 Task: select a rule when a due date less than hours ago is moved in a card by me.
Action: Mouse moved to (976, 79)
Screenshot: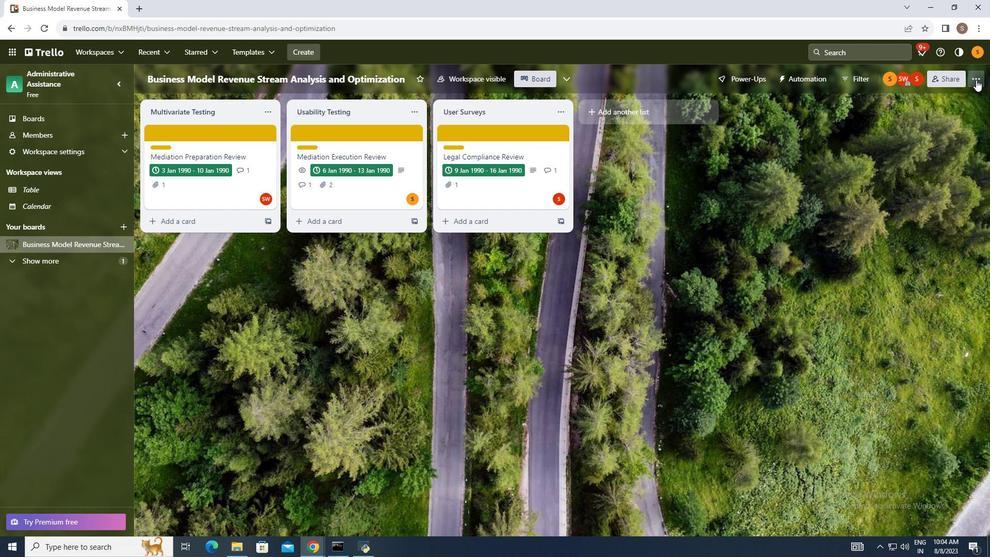 
Action: Mouse pressed left at (976, 79)
Screenshot: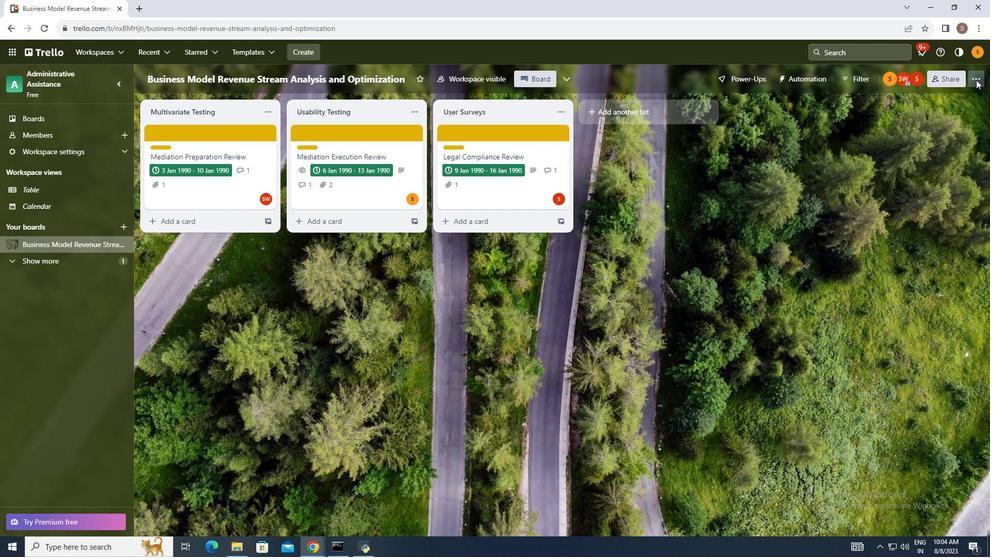 
Action: Mouse moved to (901, 218)
Screenshot: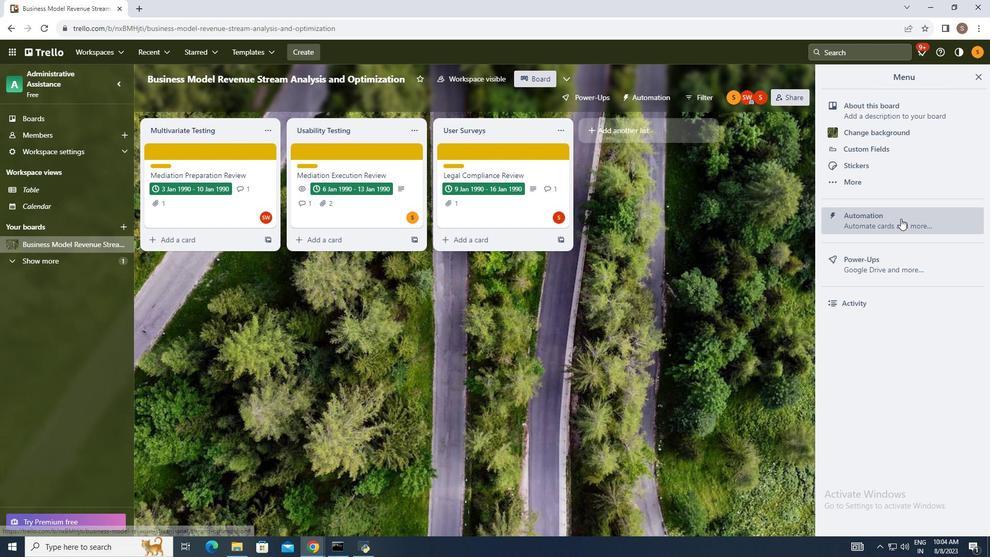 
Action: Mouse pressed left at (901, 218)
Screenshot: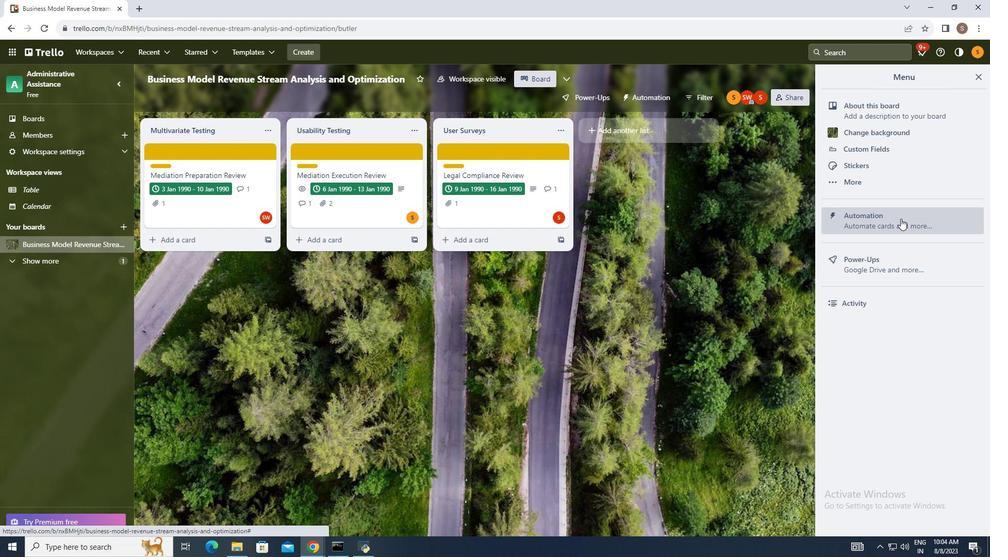 
Action: Mouse moved to (184, 190)
Screenshot: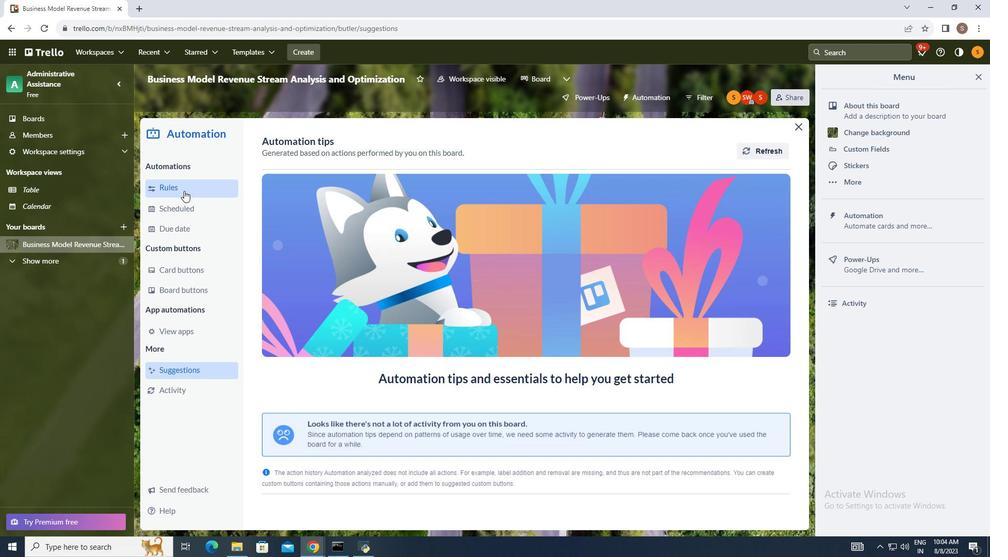 
Action: Mouse pressed left at (184, 190)
Screenshot: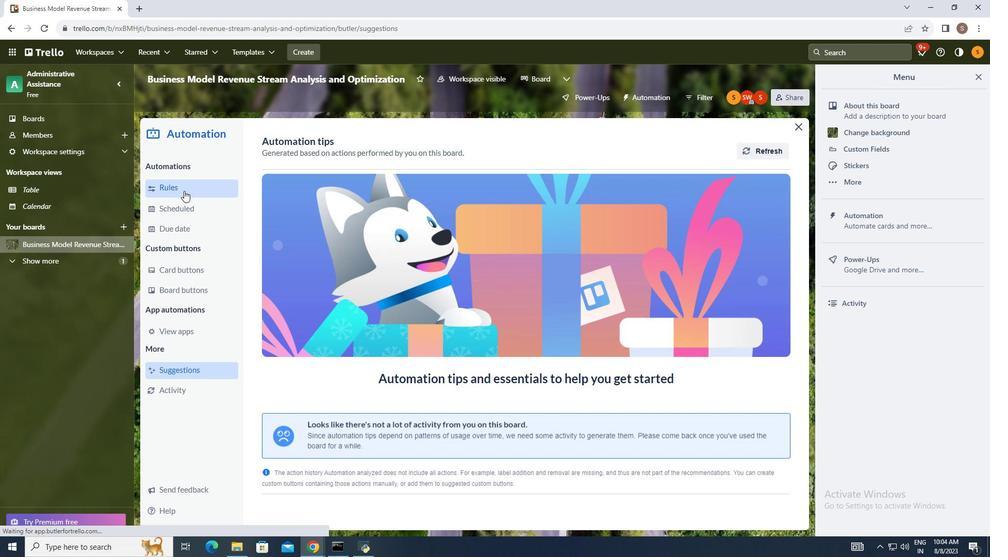 
Action: Mouse moved to (680, 139)
Screenshot: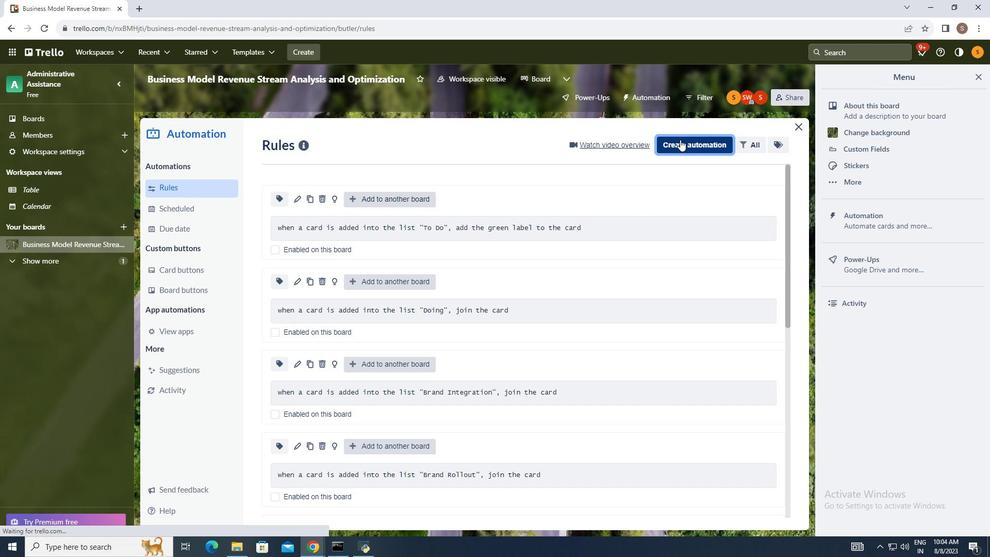 
Action: Mouse pressed left at (680, 139)
Screenshot: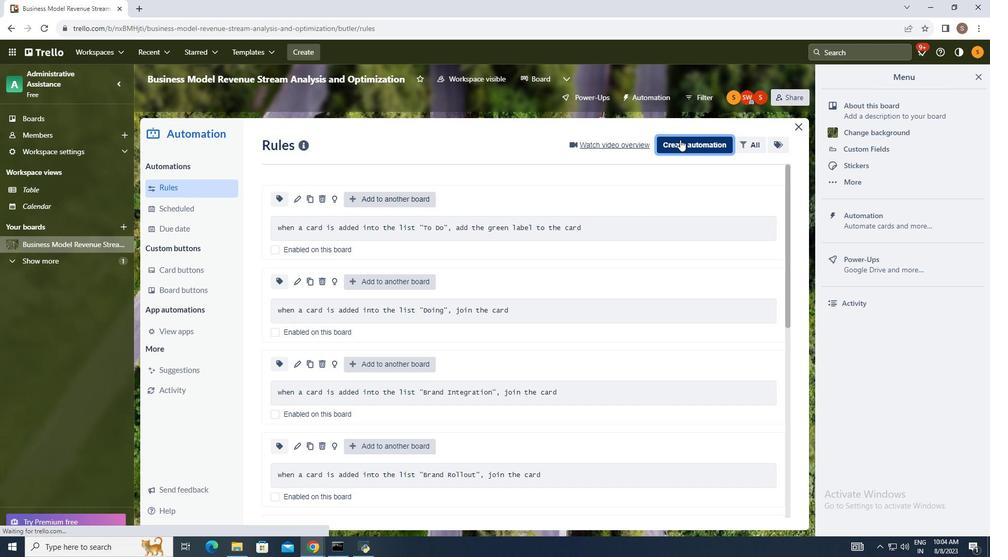 
Action: Mouse moved to (524, 305)
Screenshot: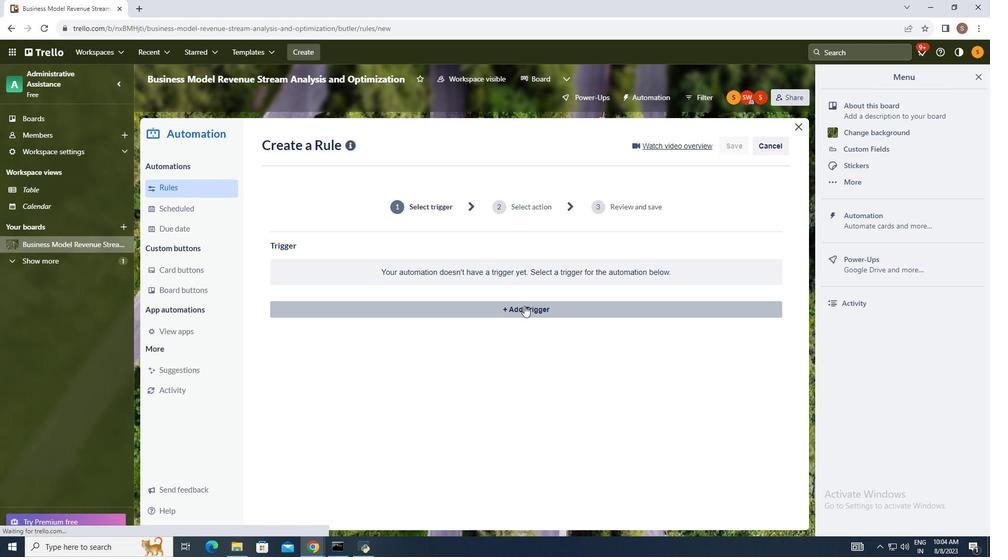 
Action: Mouse pressed left at (524, 305)
Screenshot: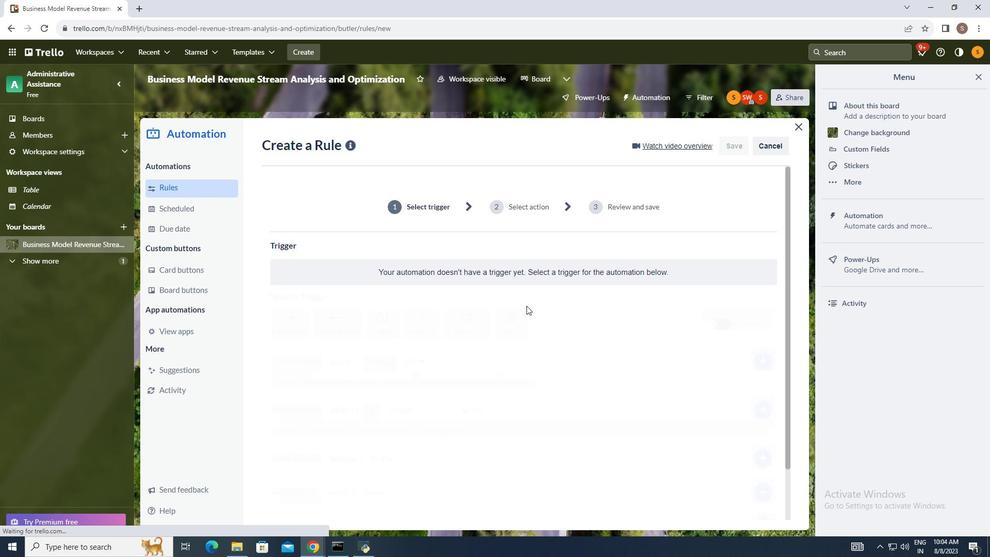 
Action: Mouse moved to (396, 342)
Screenshot: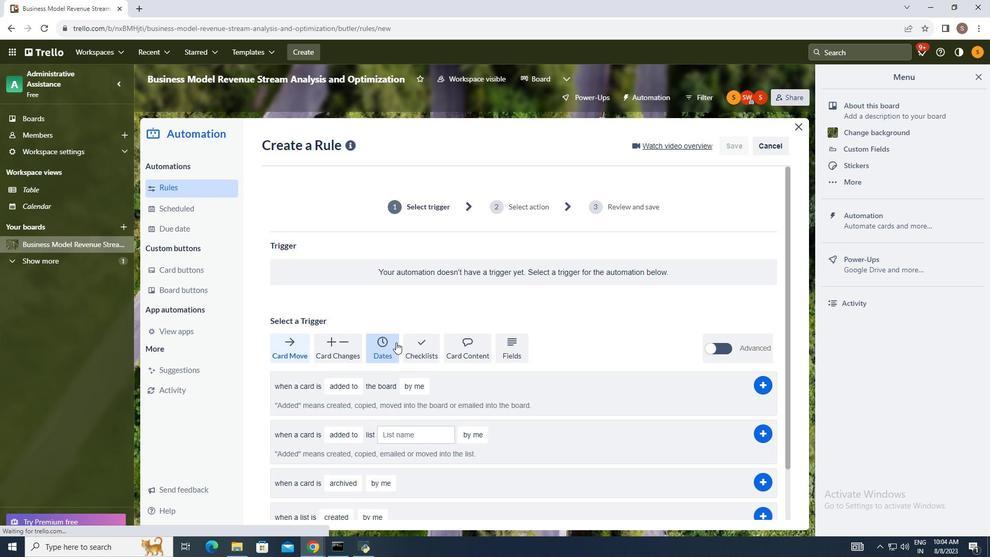 
Action: Mouse pressed left at (396, 342)
Screenshot: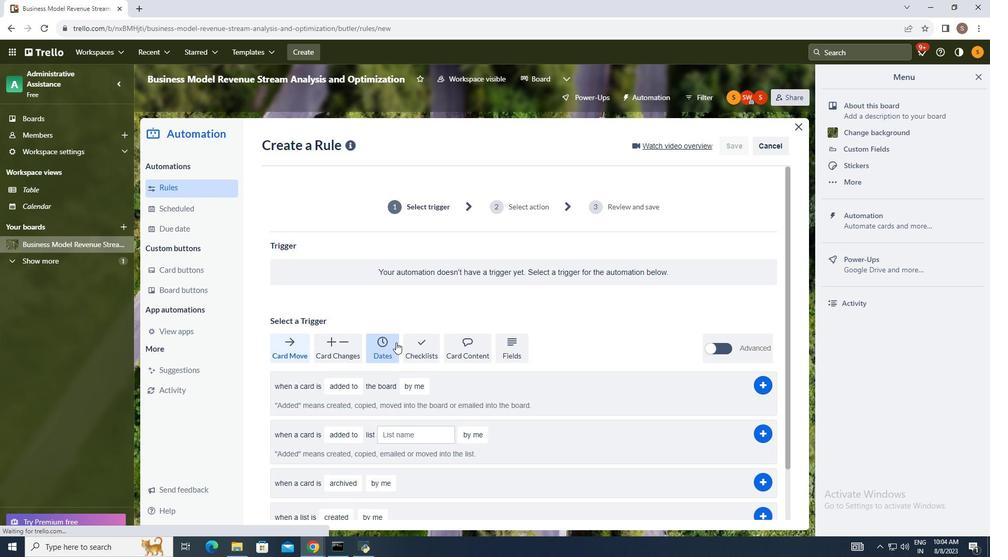 
Action: Mouse moved to (314, 388)
Screenshot: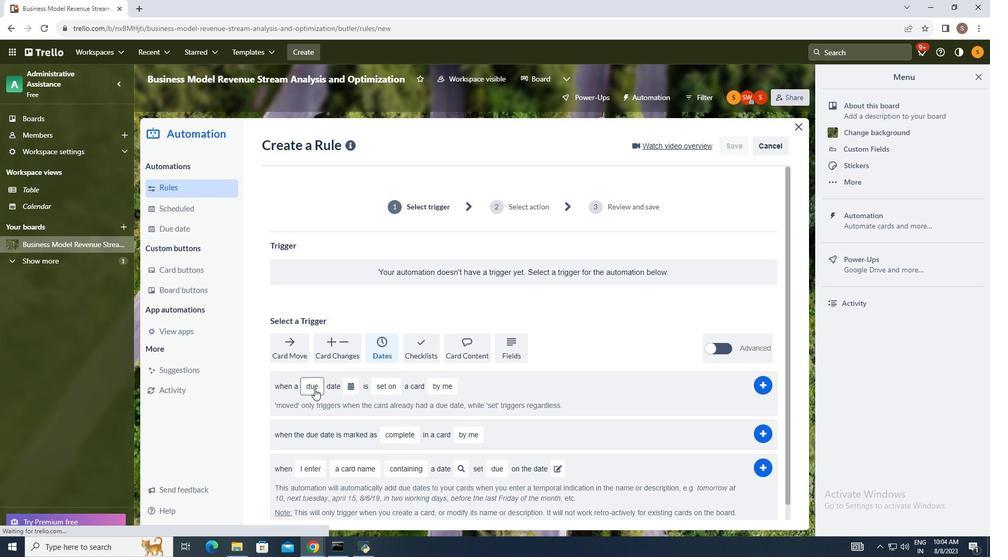 
Action: Mouse pressed left at (314, 388)
Screenshot: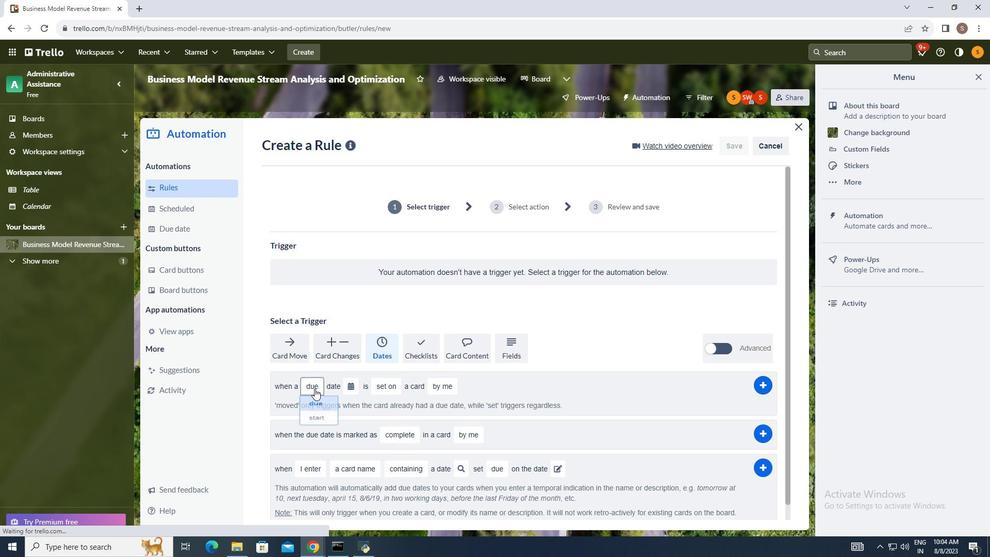 
Action: Mouse moved to (315, 402)
Screenshot: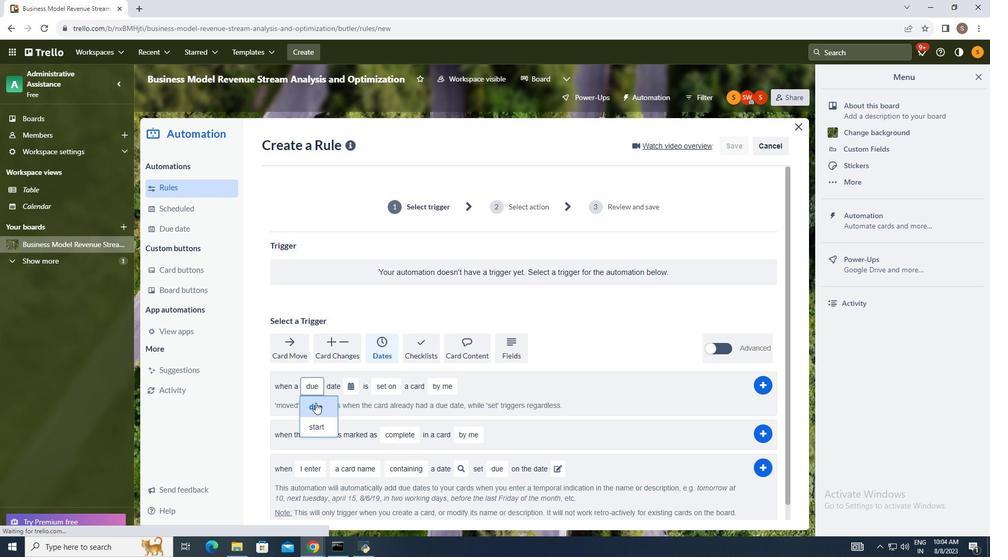 
Action: Mouse pressed left at (315, 402)
Screenshot: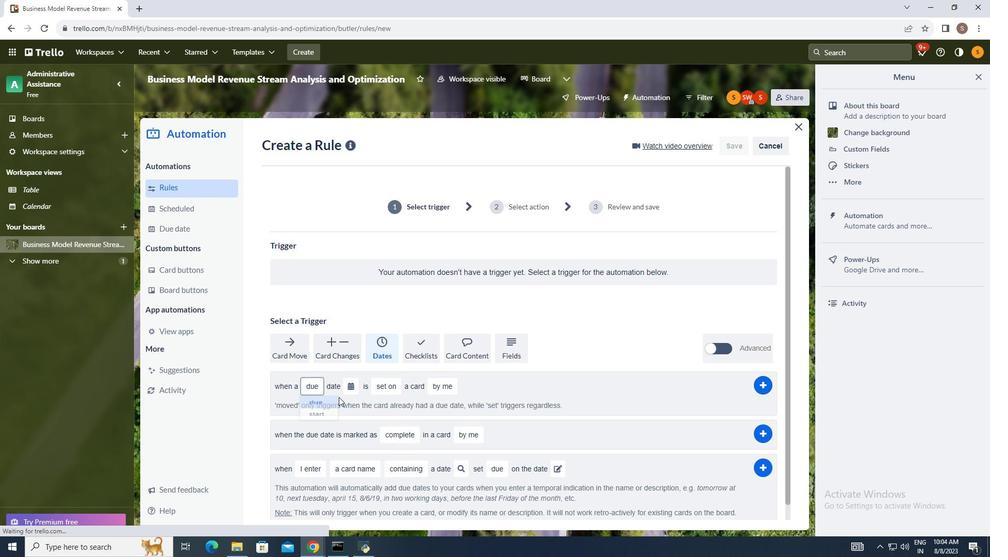 
Action: Mouse moved to (348, 385)
Screenshot: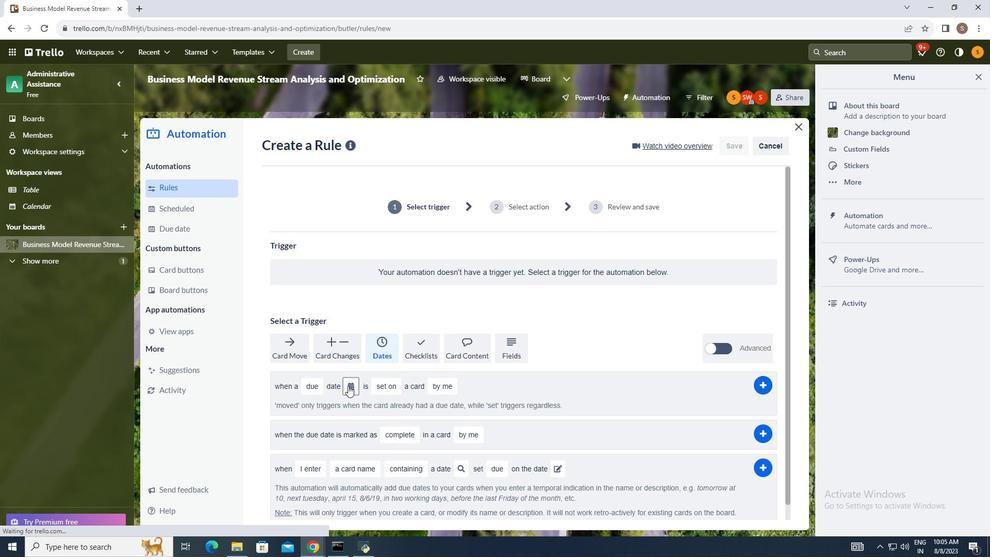 
Action: Mouse pressed left at (348, 385)
Screenshot: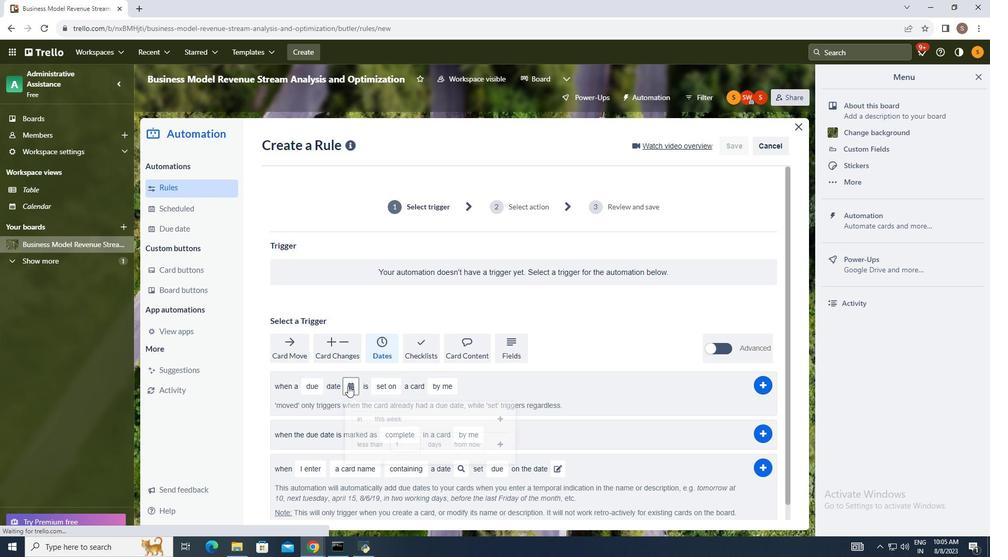 
Action: Mouse moved to (365, 449)
Screenshot: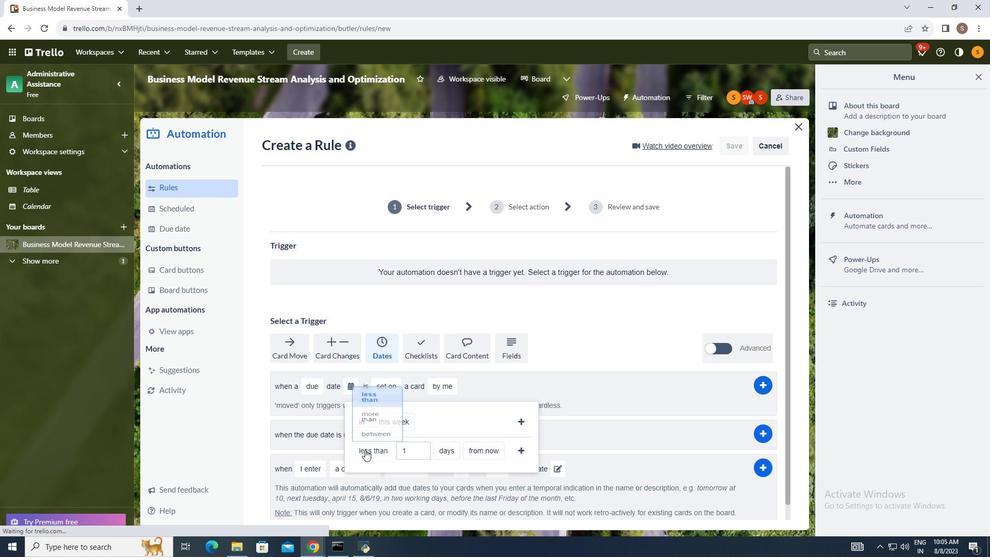 
Action: Mouse pressed left at (365, 449)
Screenshot: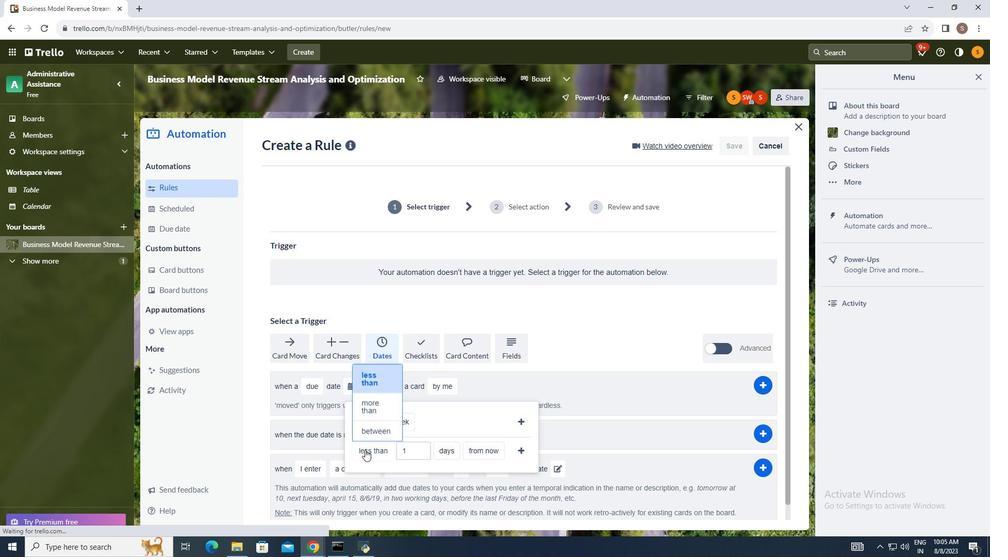 
Action: Mouse moved to (371, 375)
Screenshot: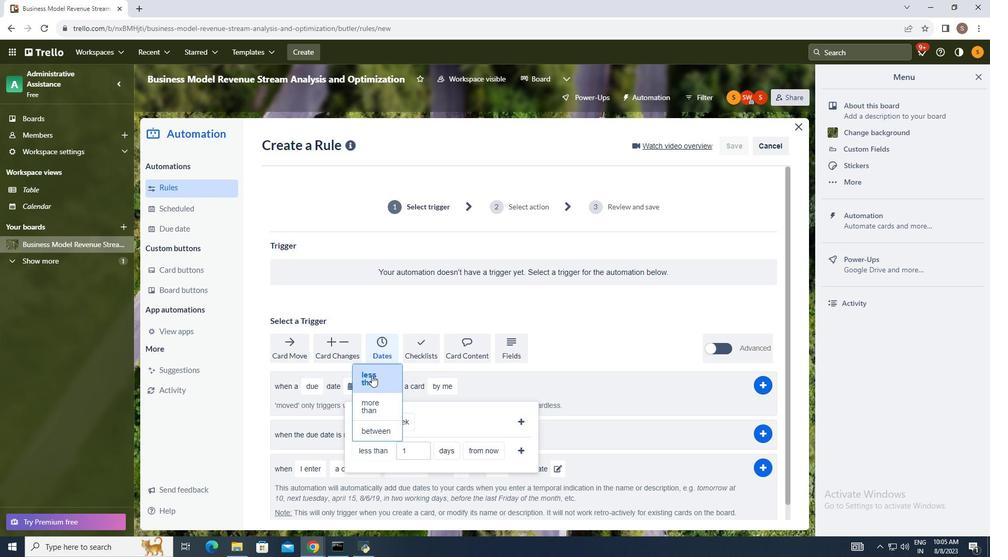 
Action: Mouse pressed left at (371, 375)
Screenshot: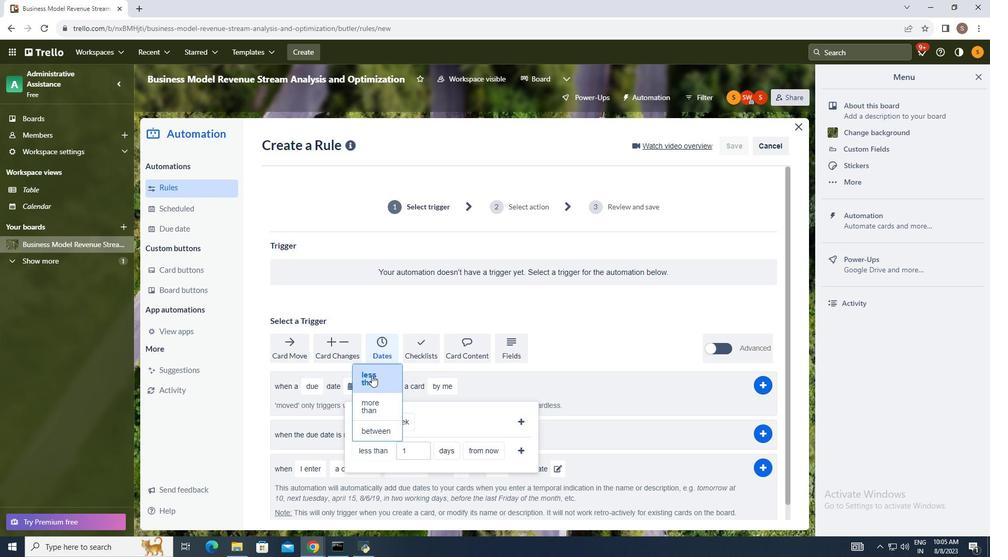 
Action: Mouse moved to (438, 452)
Screenshot: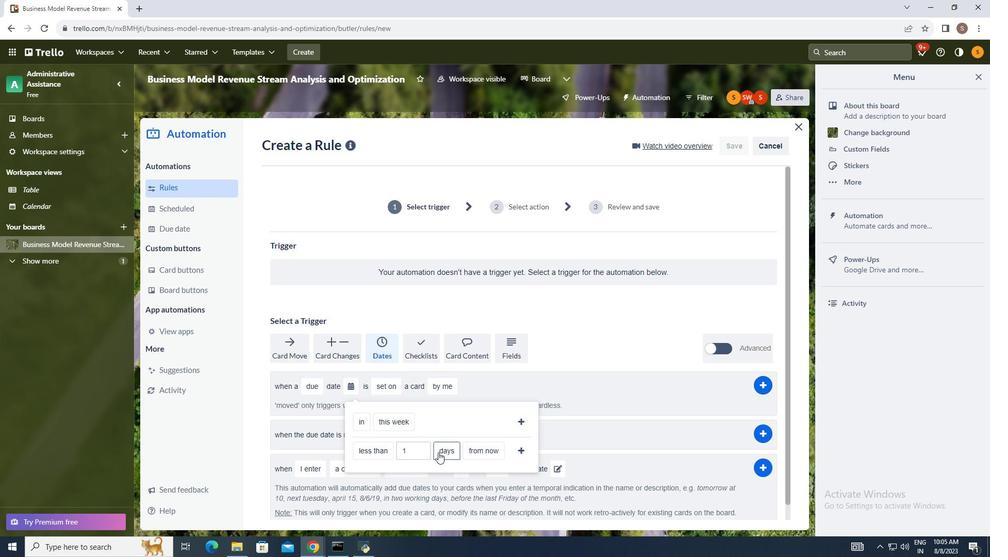 
Action: Mouse pressed left at (438, 452)
Screenshot: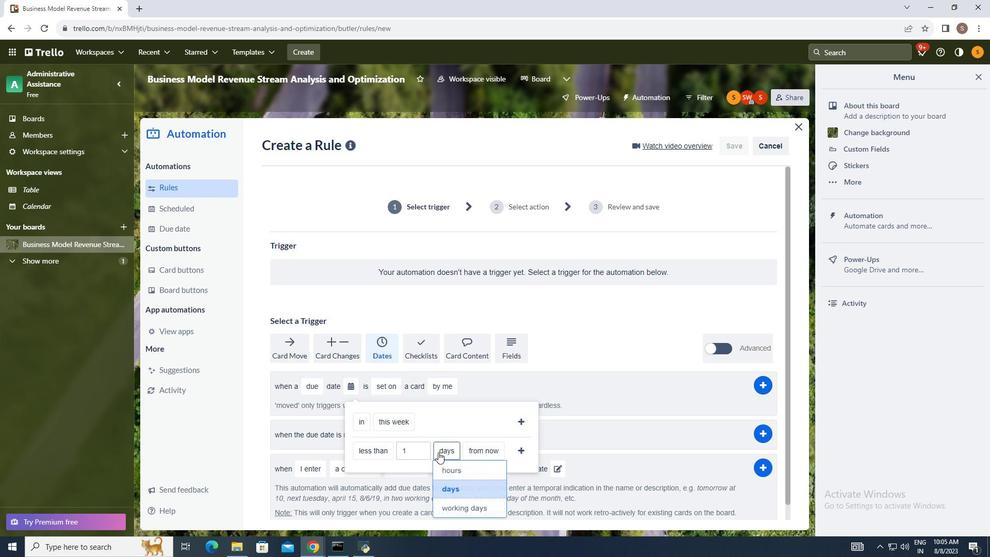 
Action: Mouse moved to (454, 466)
Screenshot: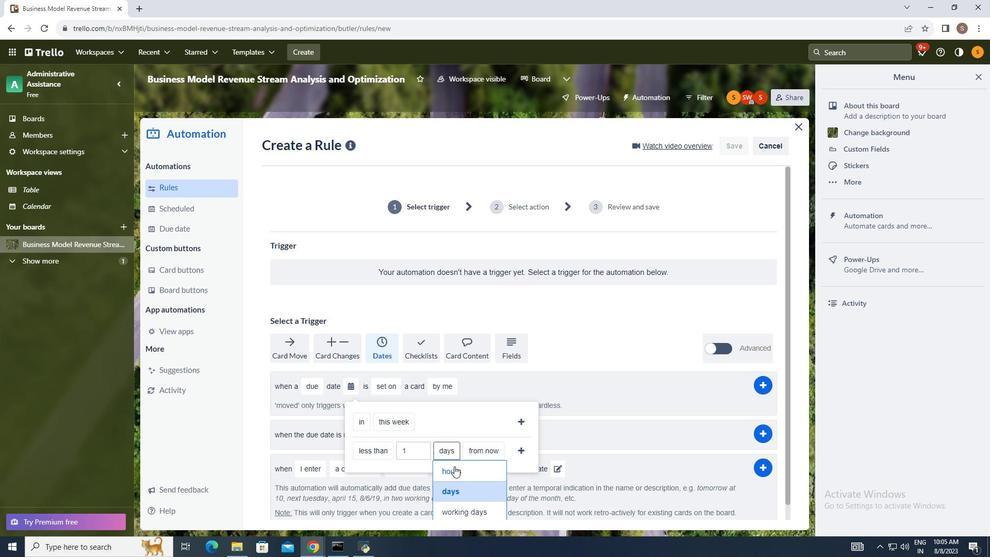 
Action: Mouse pressed left at (454, 466)
Screenshot: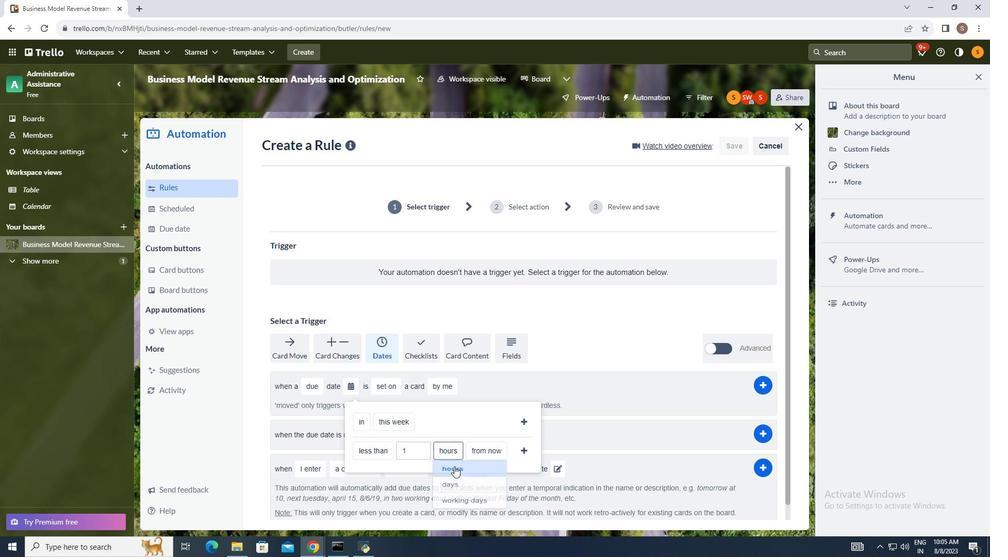 
Action: Mouse moved to (488, 447)
Screenshot: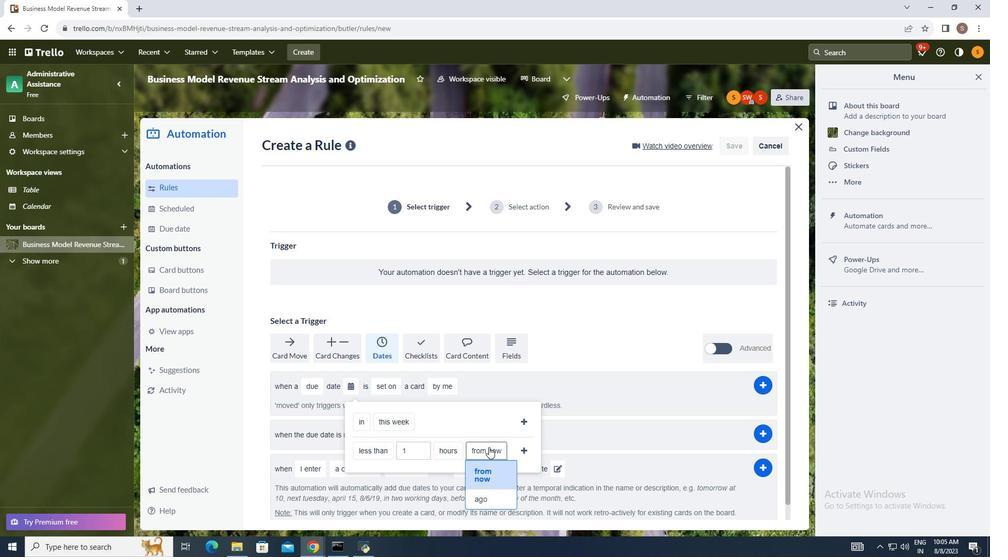 
Action: Mouse pressed left at (488, 447)
Screenshot: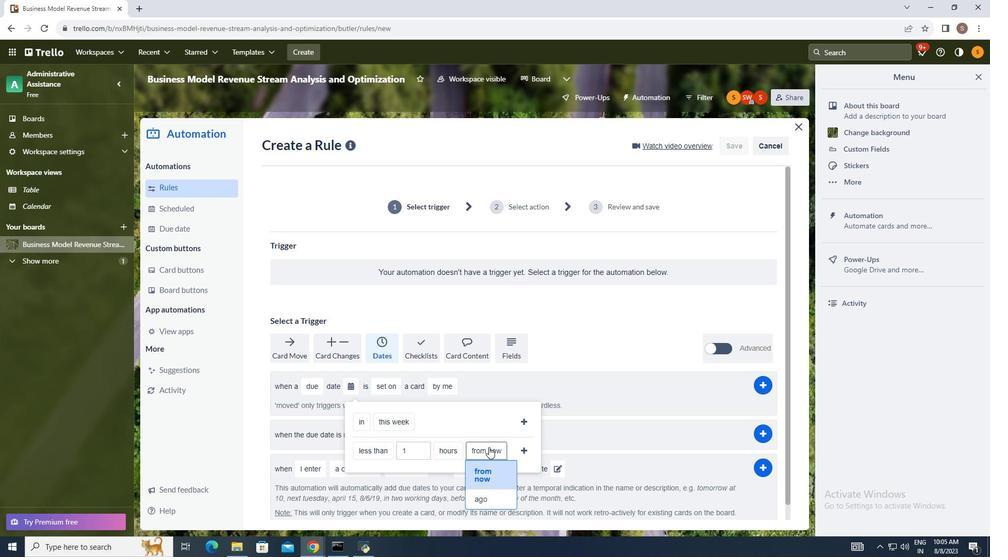 
Action: Mouse moved to (492, 497)
Screenshot: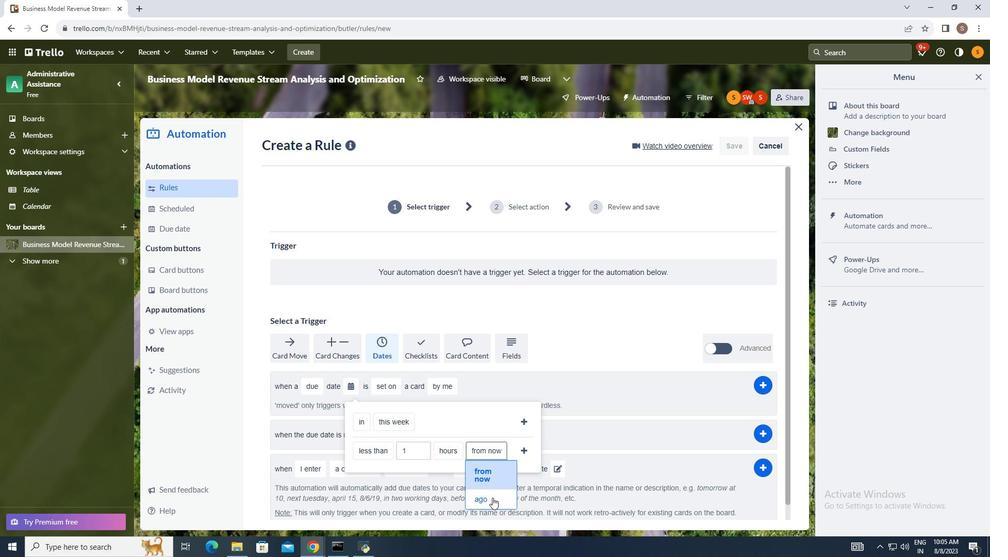 
Action: Mouse pressed left at (492, 497)
Screenshot: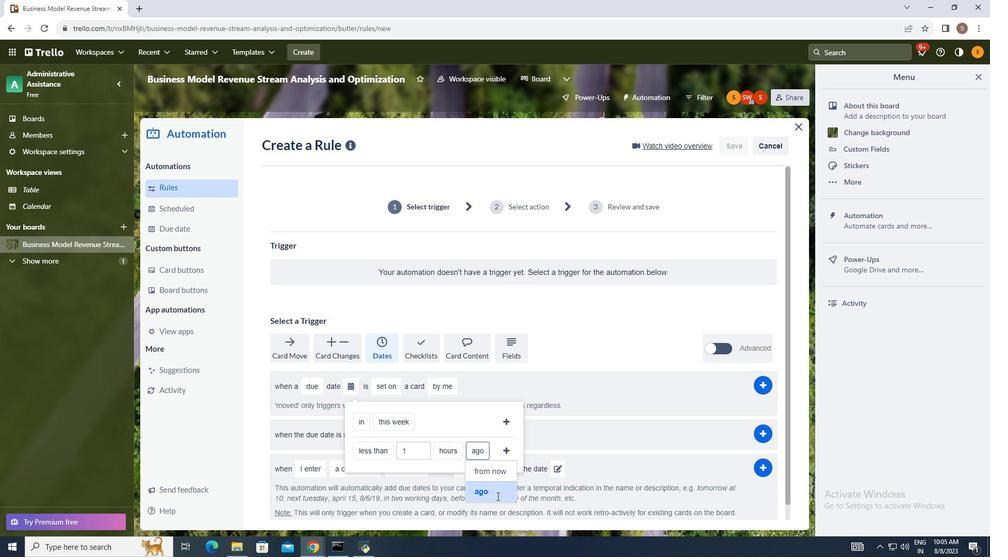 
Action: Mouse moved to (508, 452)
Screenshot: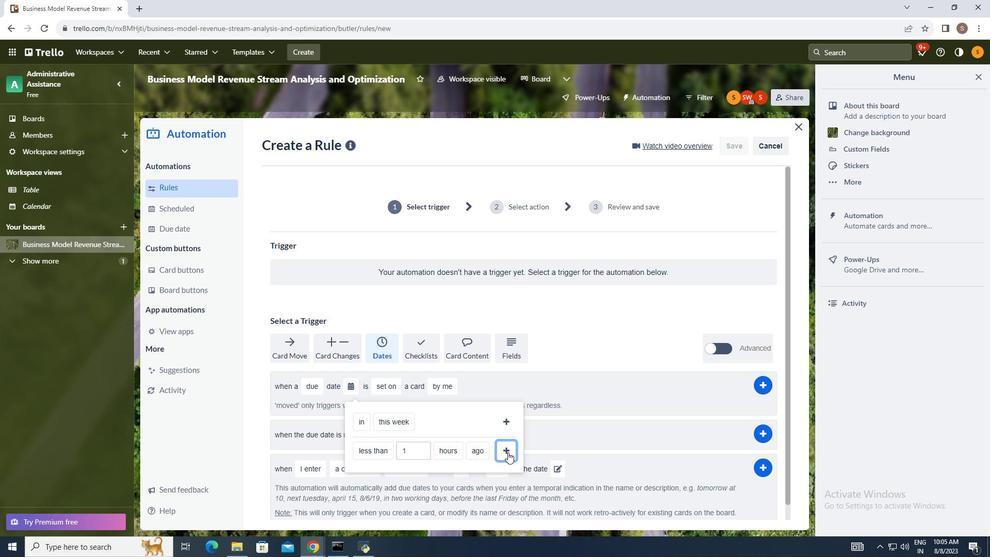 
Action: Mouse pressed left at (508, 452)
Screenshot: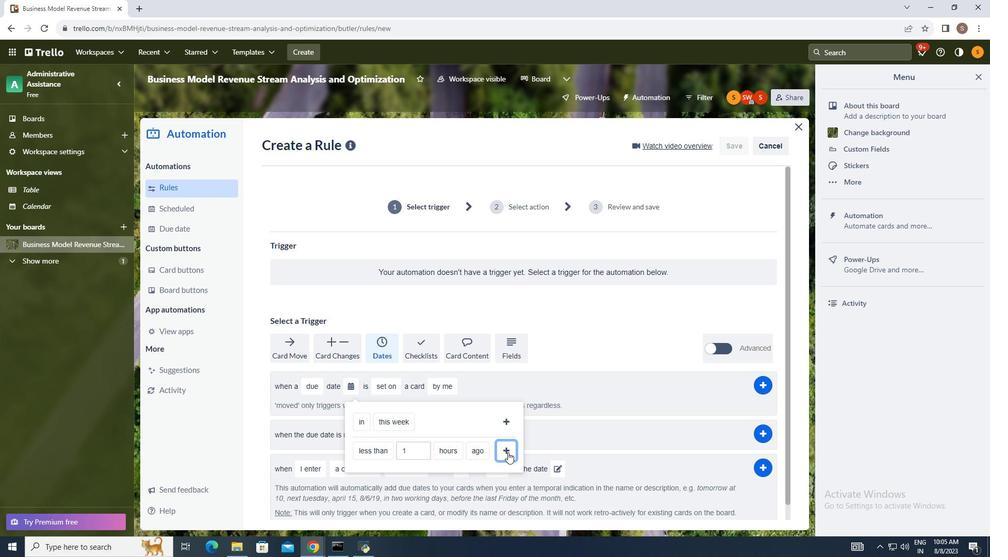 
Action: Mouse moved to (451, 386)
Screenshot: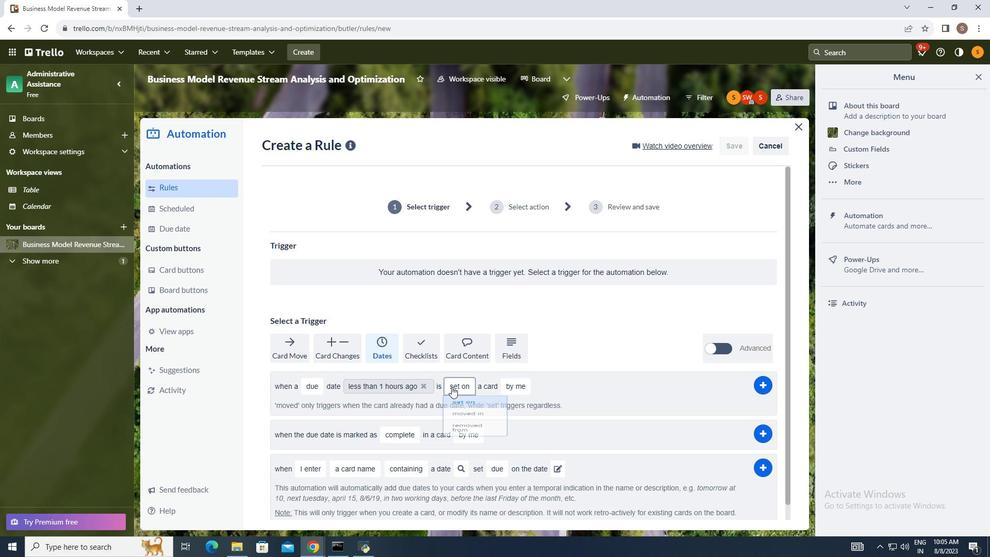 
Action: Mouse pressed left at (451, 386)
Screenshot: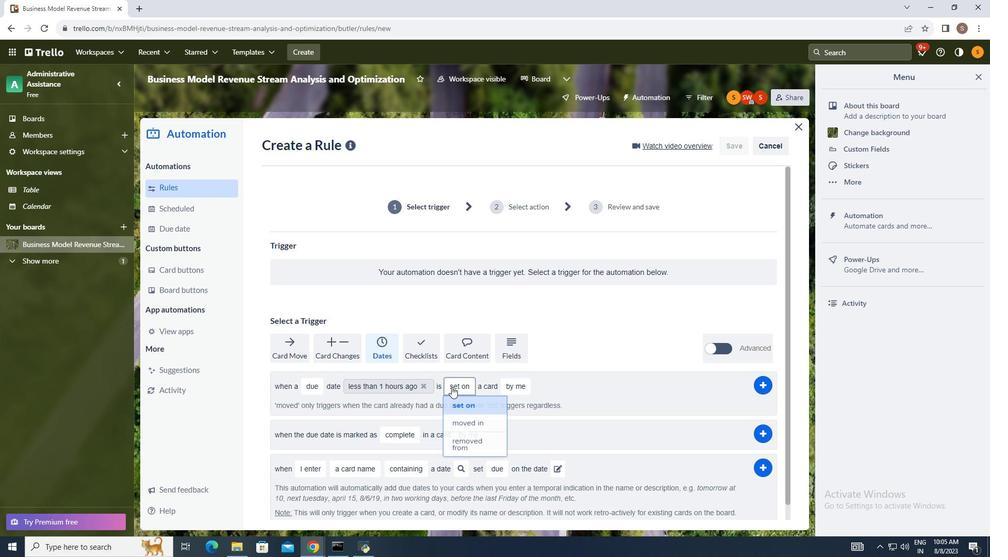 
Action: Mouse moved to (476, 422)
Screenshot: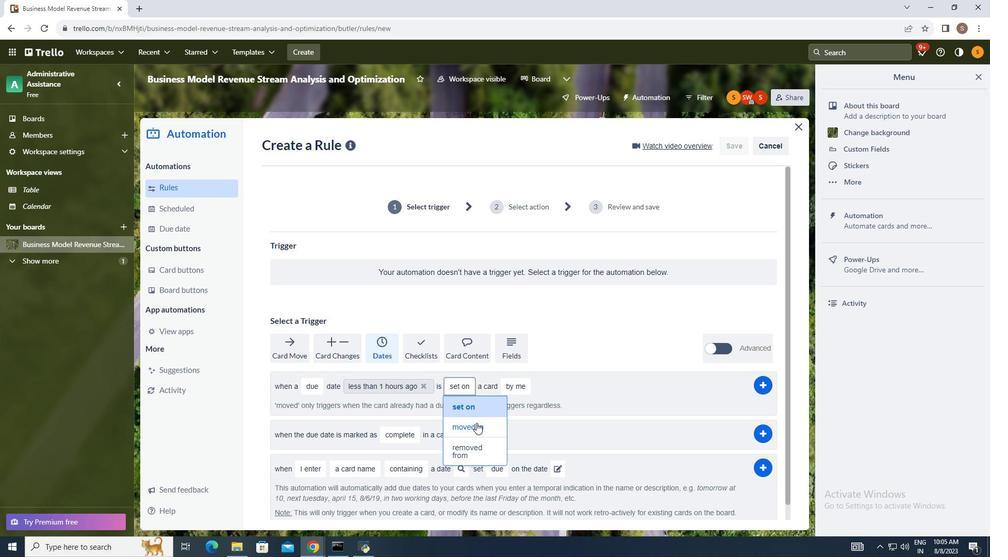 
Action: Mouse pressed left at (476, 422)
Screenshot: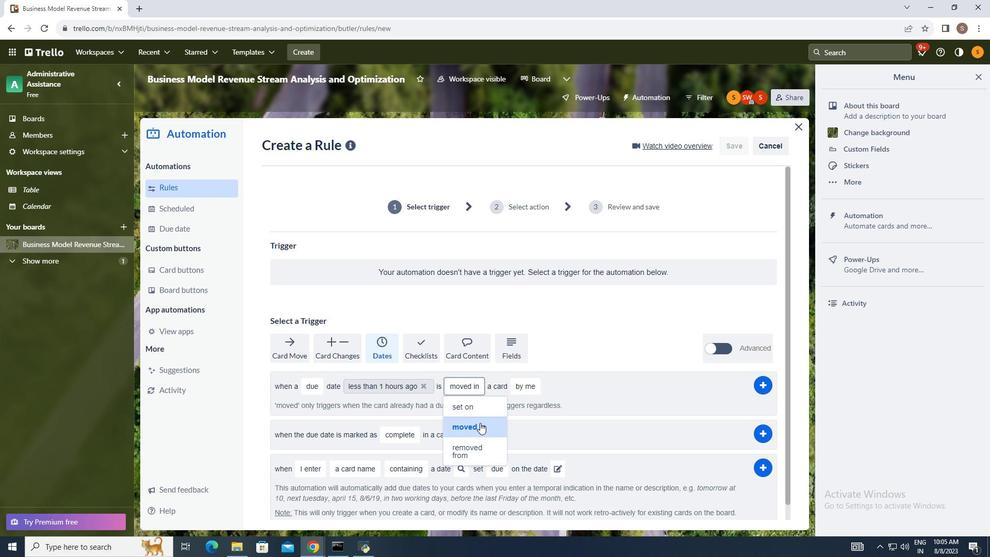 
Action: Mouse moved to (526, 384)
Screenshot: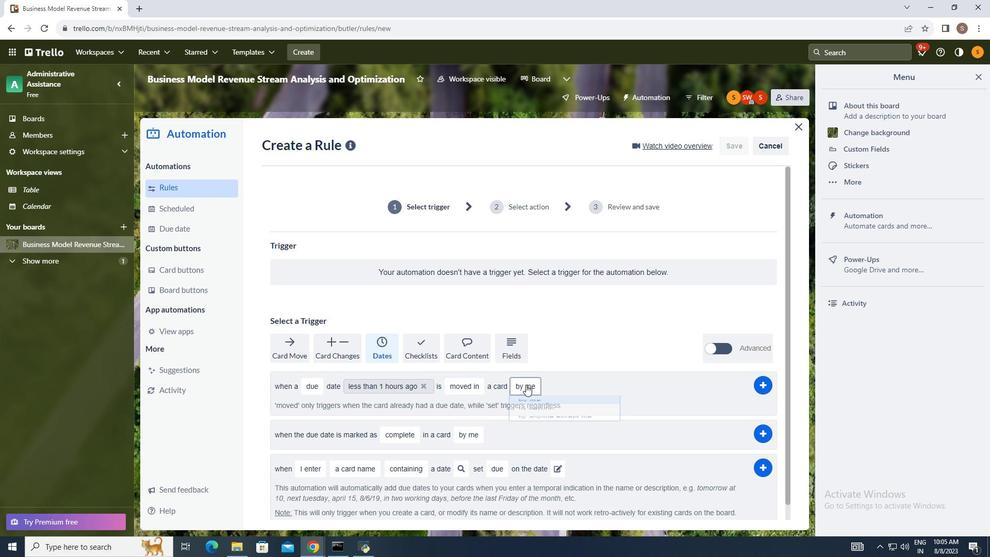 
Action: Mouse pressed left at (526, 384)
Screenshot: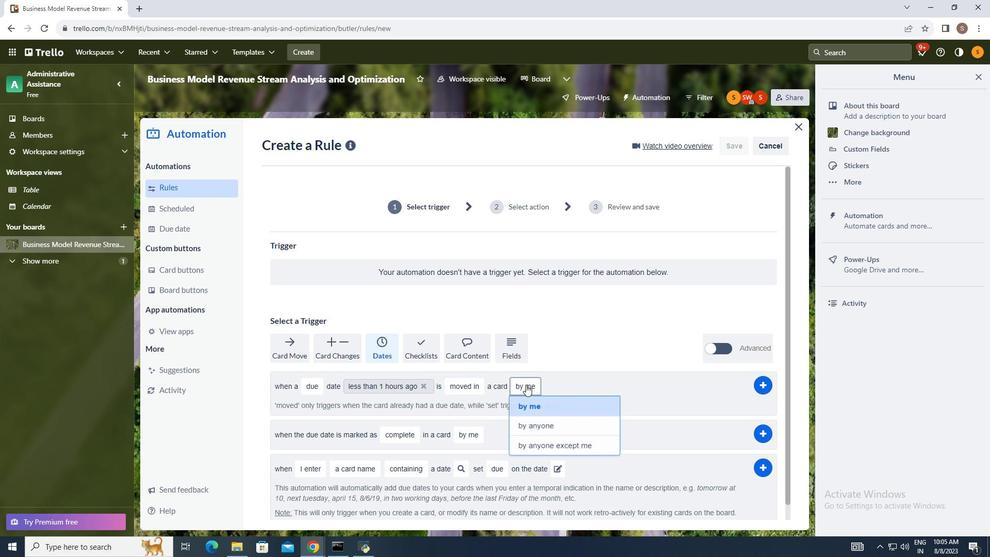 
Action: Mouse moved to (533, 405)
Screenshot: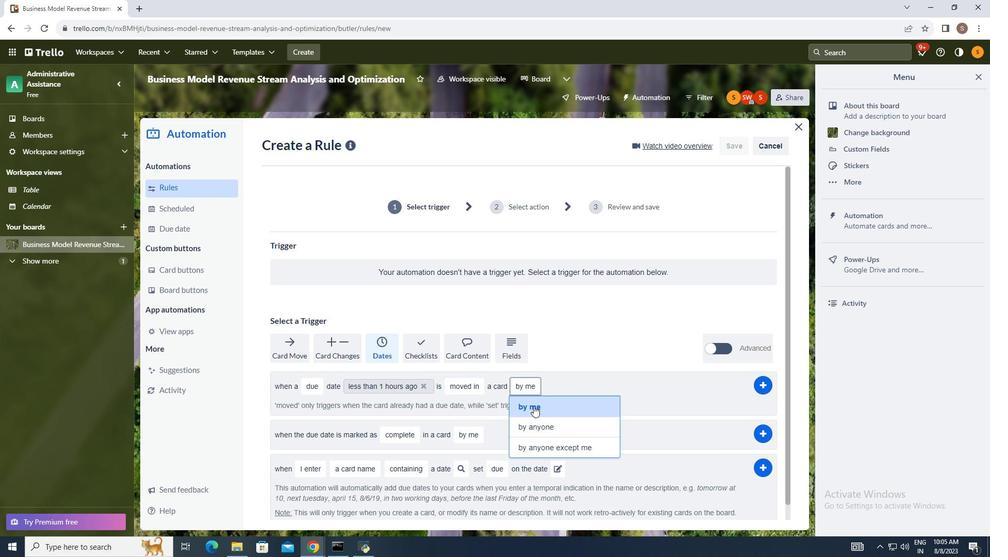 
Action: Mouse pressed left at (533, 405)
Screenshot: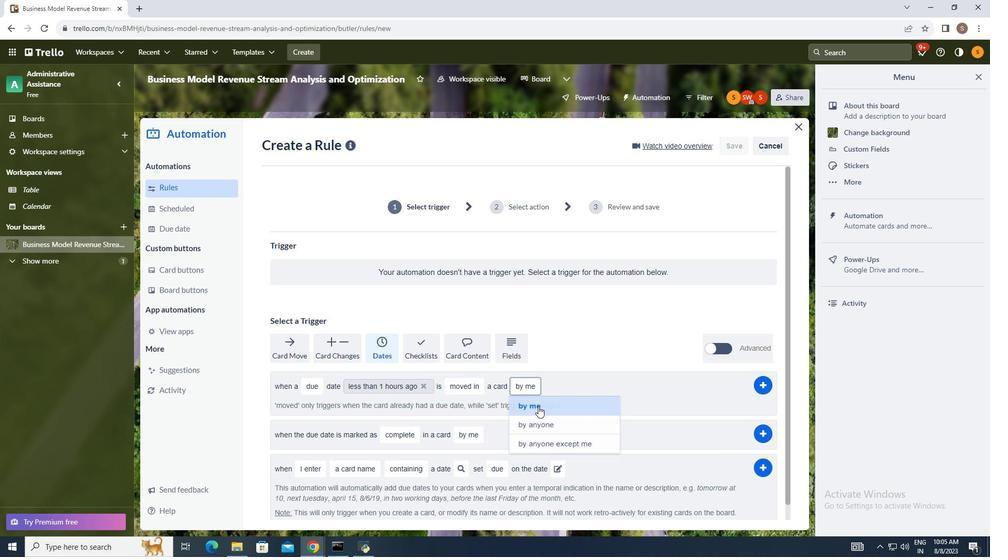 
Action: Mouse moved to (767, 387)
Screenshot: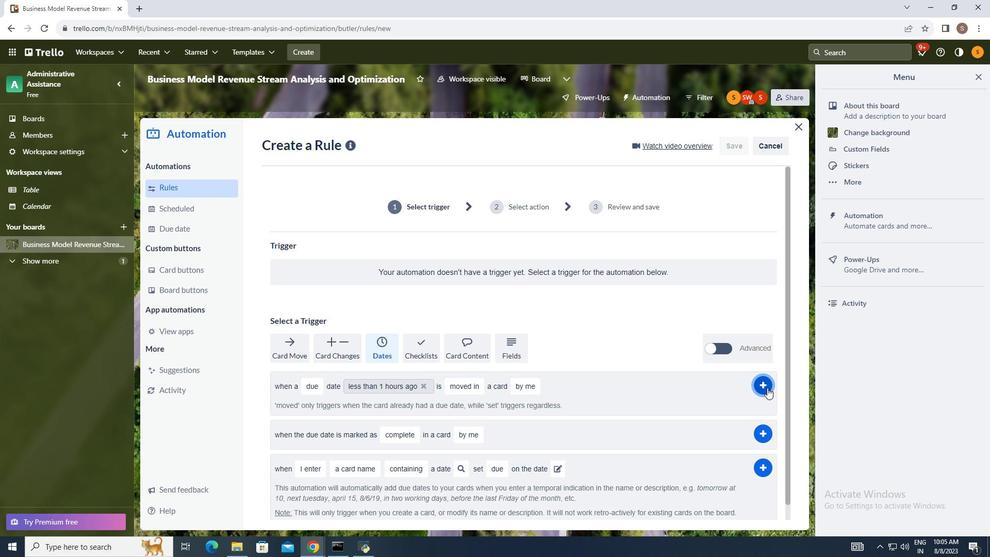 
Action: Mouse pressed left at (767, 387)
Screenshot: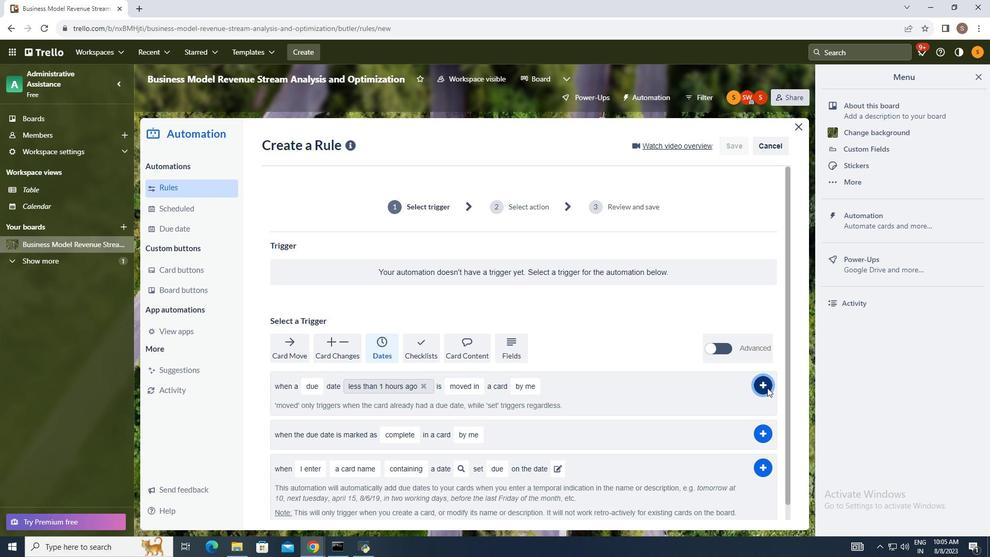 
Action: Mouse moved to (832, 372)
Screenshot: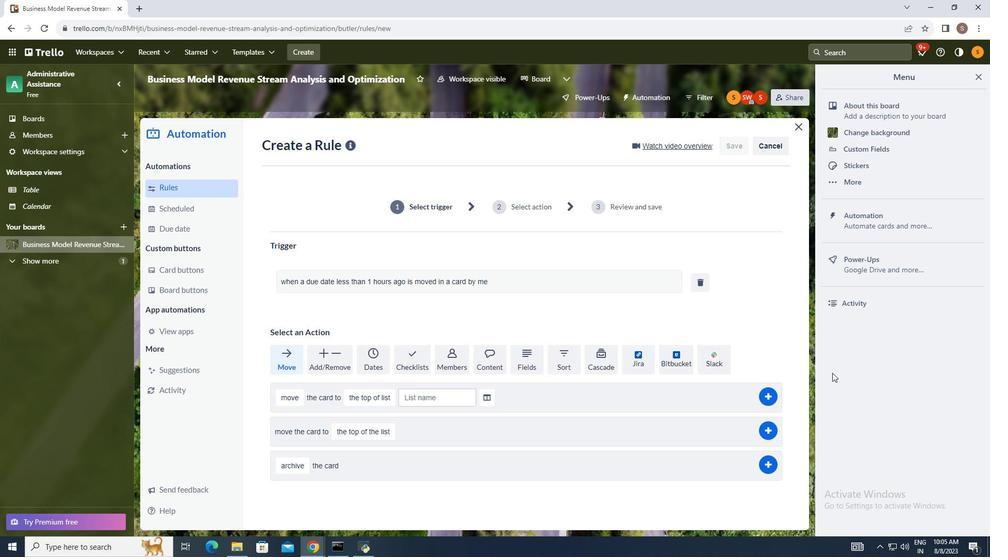 
